 Task: Create New Customer with Customer Name: Suburban Hypermarket, Billing Address Line1: 1895 Brookside Drive, Billing Address Line2:  Aliceville, Billing Address Line3:  Alabama 35442, Cell Number: 937-742-7972
Action: Mouse pressed left at (198, 35)
Screenshot: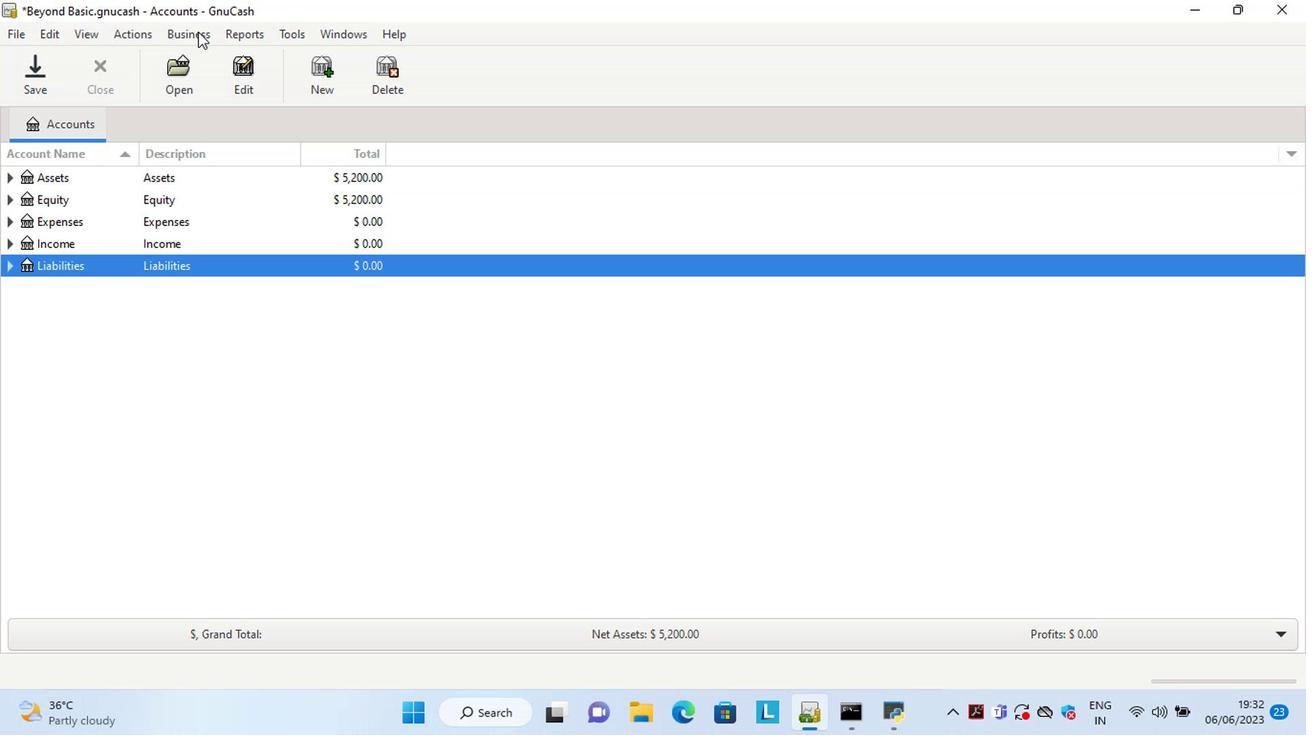 
Action: Mouse moved to (394, 83)
Screenshot: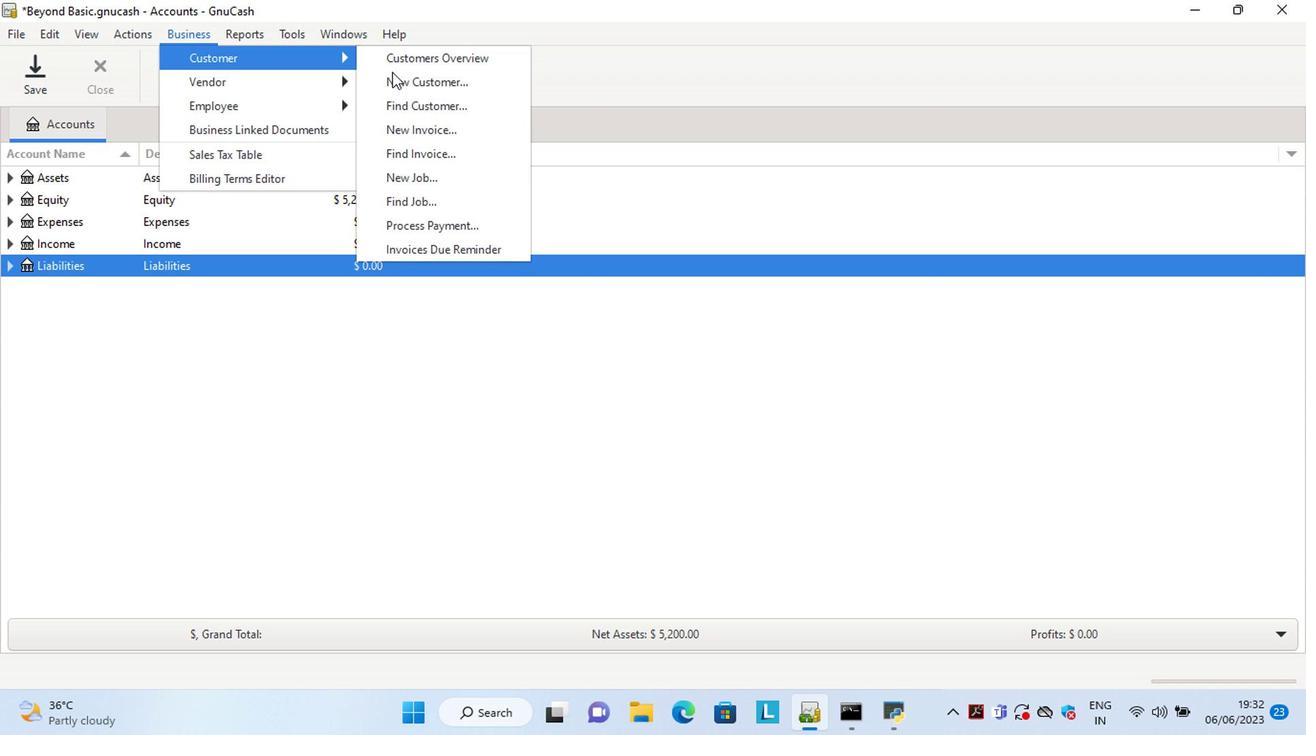 
Action: Mouse pressed left at (394, 83)
Screenshot: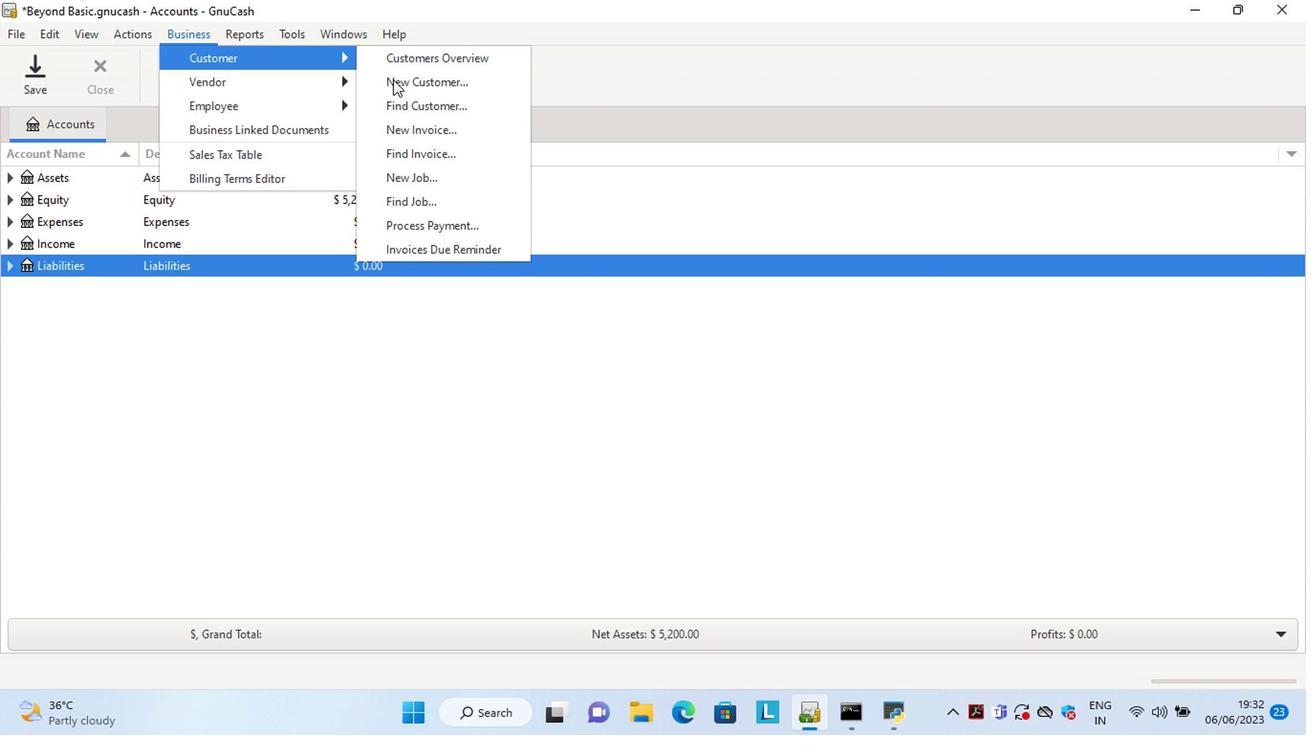 
Action: Mouse moved to (1127, 473)
Screenshot: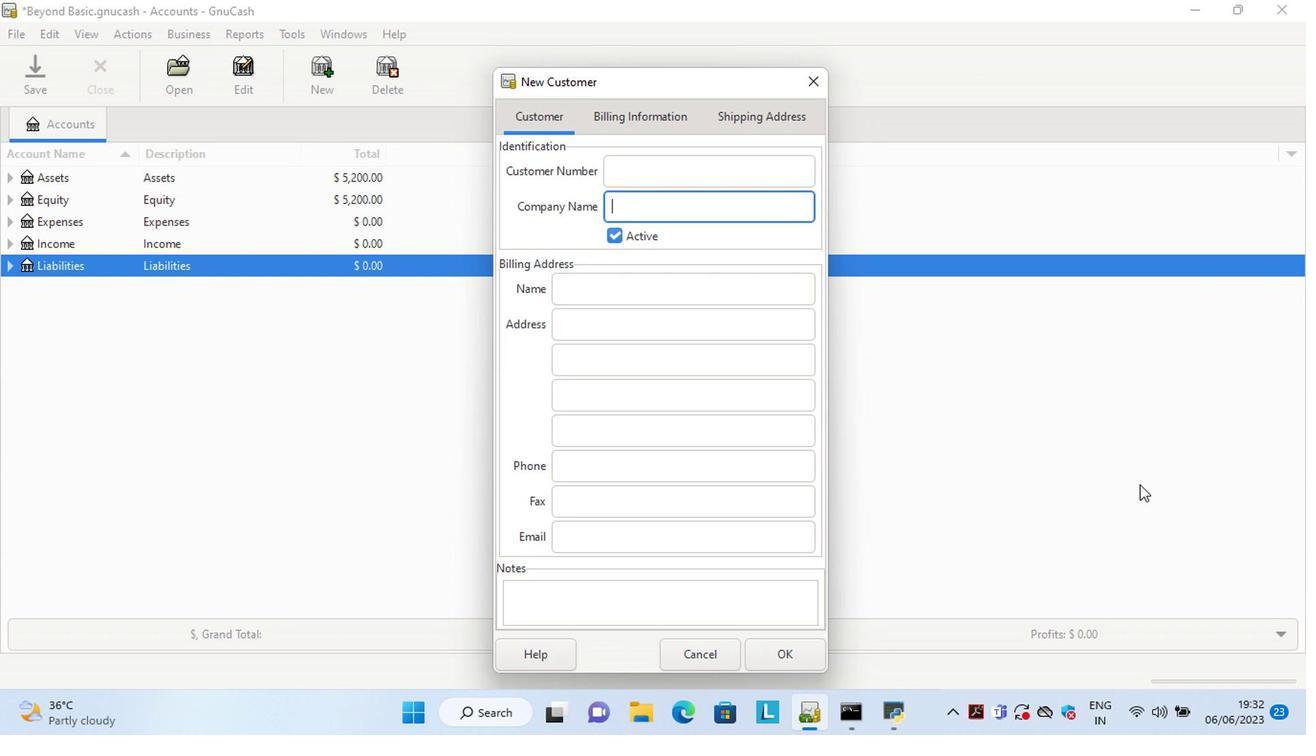 
Action: Key pressed <Key.shift>Suburban<Key.space><Key.shift>Hypermarket<Key.tab><Key.tab><Key.tab>1895<Key.space><Key.shift>Bookside<Key.space><Key.shift>Drive<Key.tab><Key.shift>Alice<Key.tab><Key.shift>Al<Key.tab><Key.tab>937-742-7972
Screenshot: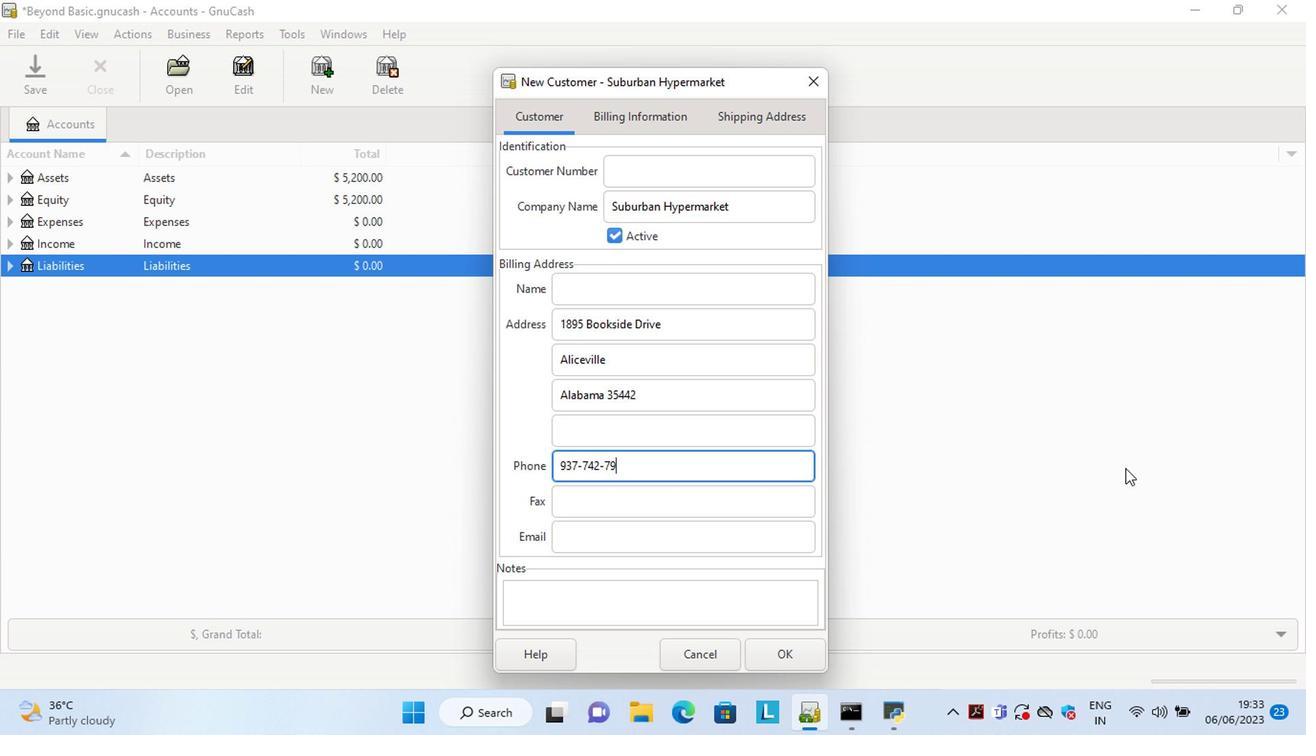 
Action: Mouse moved to (803, 656)
Screenshot: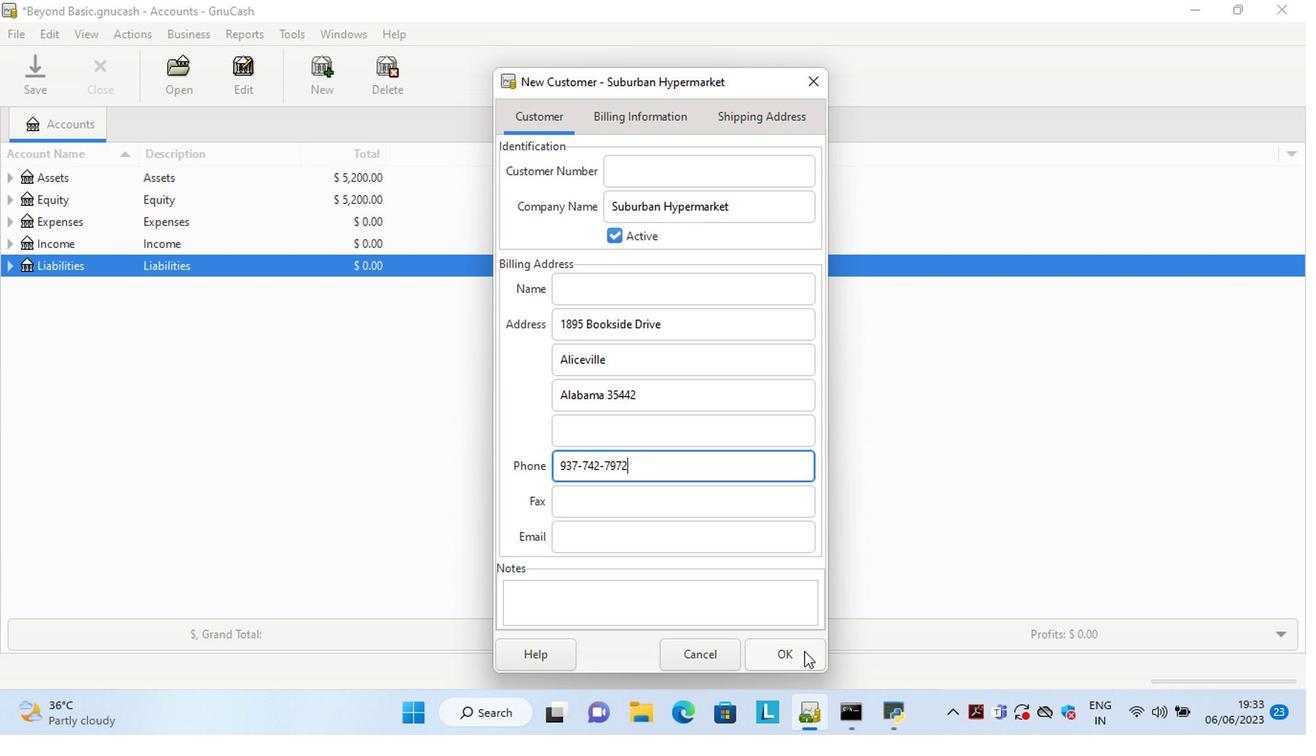 
Action: Mouse pressed left at (803, 656)
Screenshot: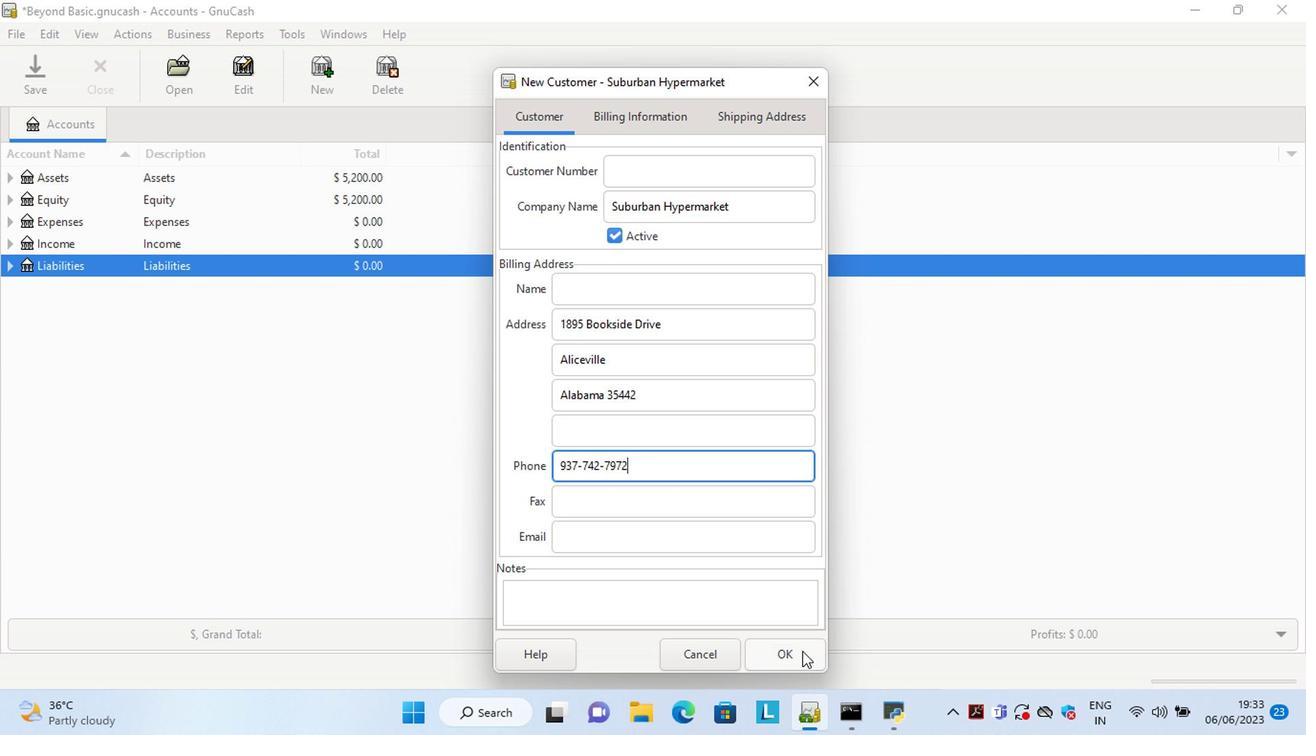 
